 Task: Sort the products in the category "Pizza" by price (highest first).
Action: Mouse moved to (827, 257)
Screenshot: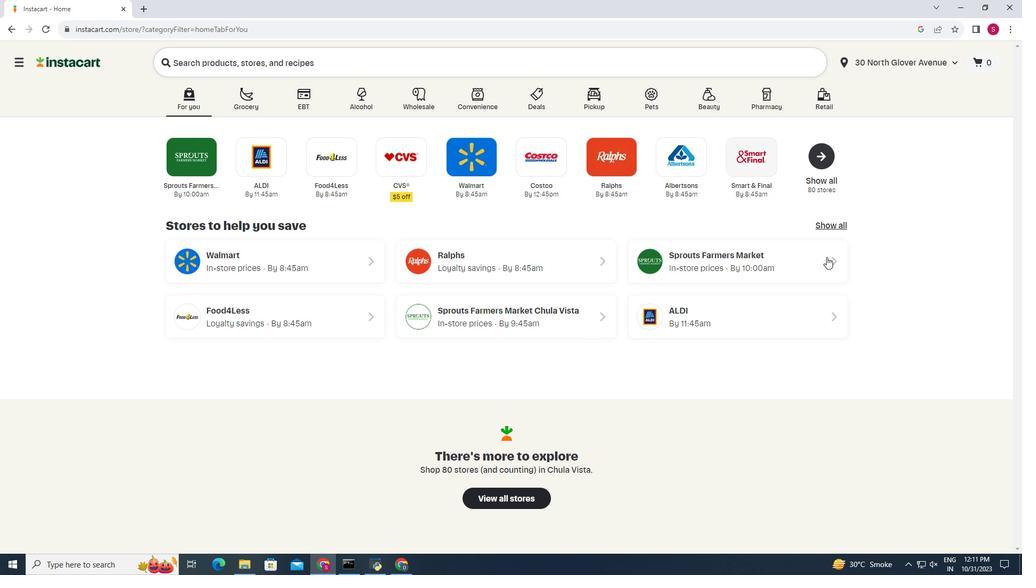 
Action: Mouse pressed left at (827, 257)
Screenshot: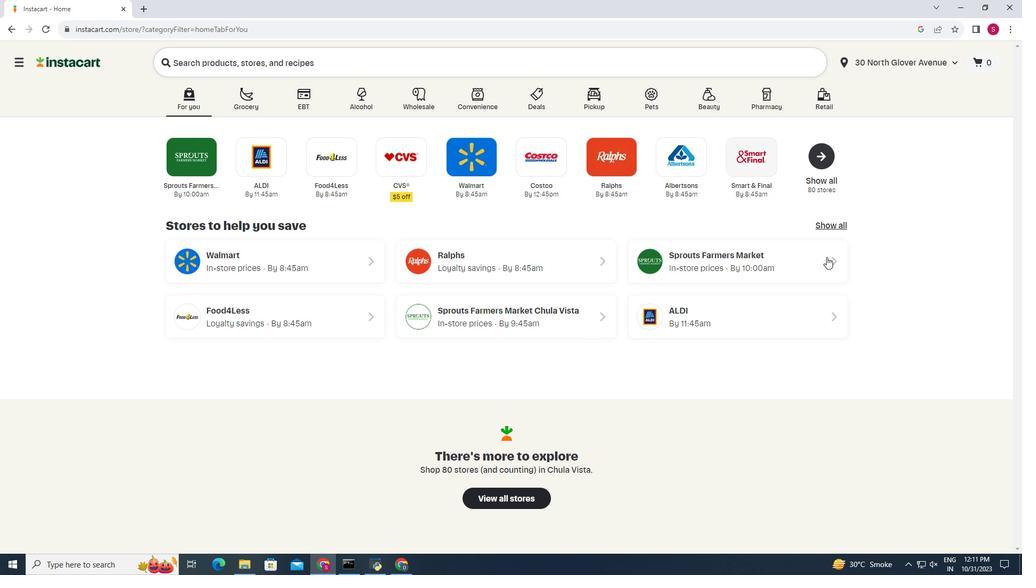 
Action: Mouse moved to (58, 492)
Screenshot: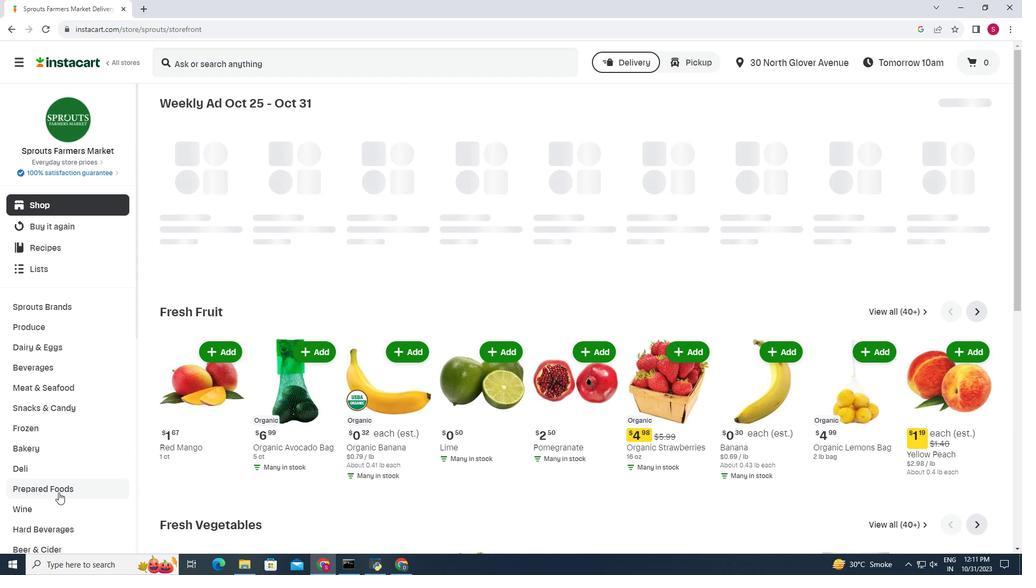
Action: Mouse pressed left at (58, 492)
Screenshot: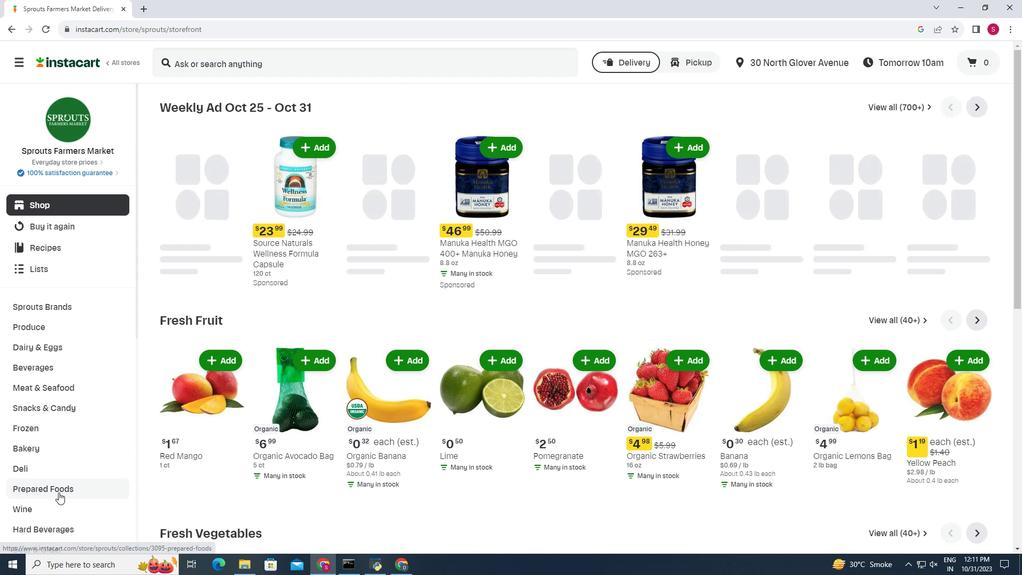 
Action: Mouse moved to (363, 133)
Screenshot: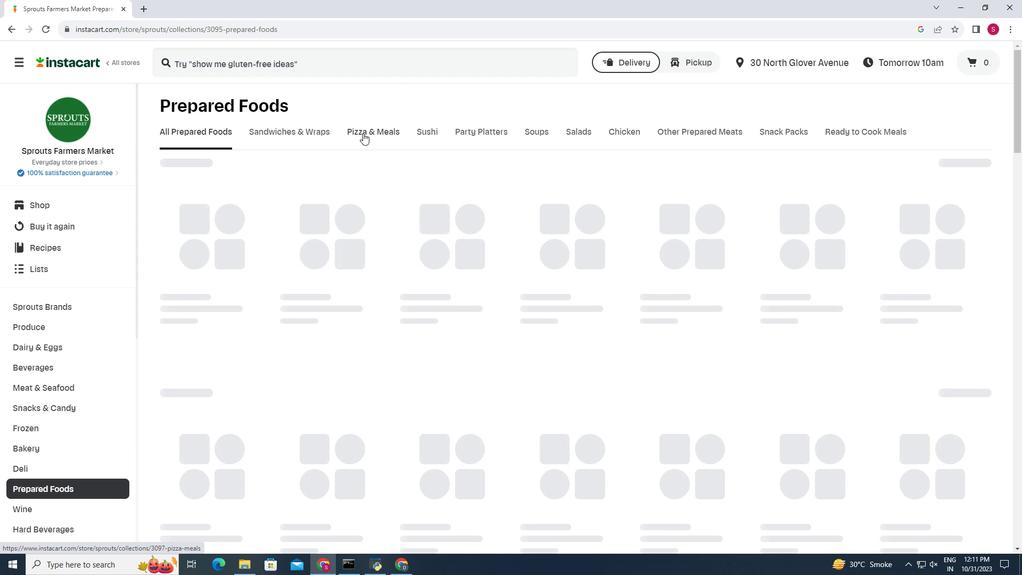 
Action: Mouse pressed left at (363, 133)
Screenshot: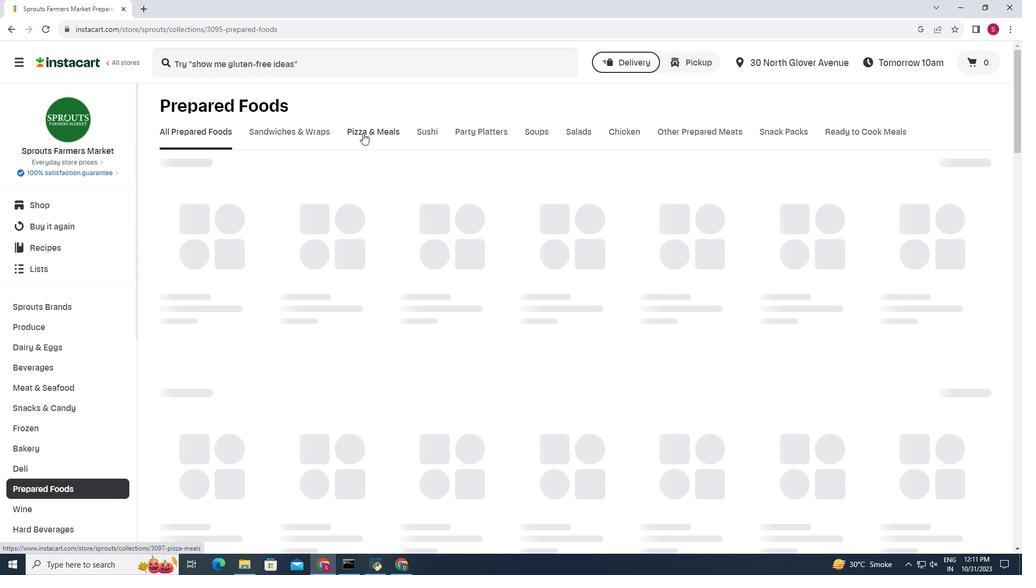 
Action: Mouse moved to (241, 177)
Screenshot: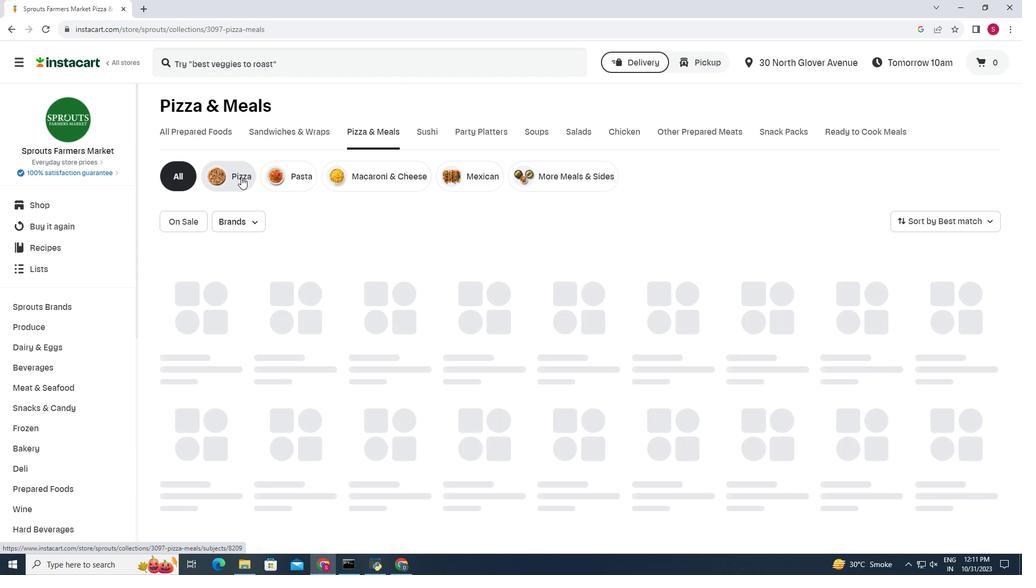 
Action: Mouse pressed left at (241, 177)
Screenshot: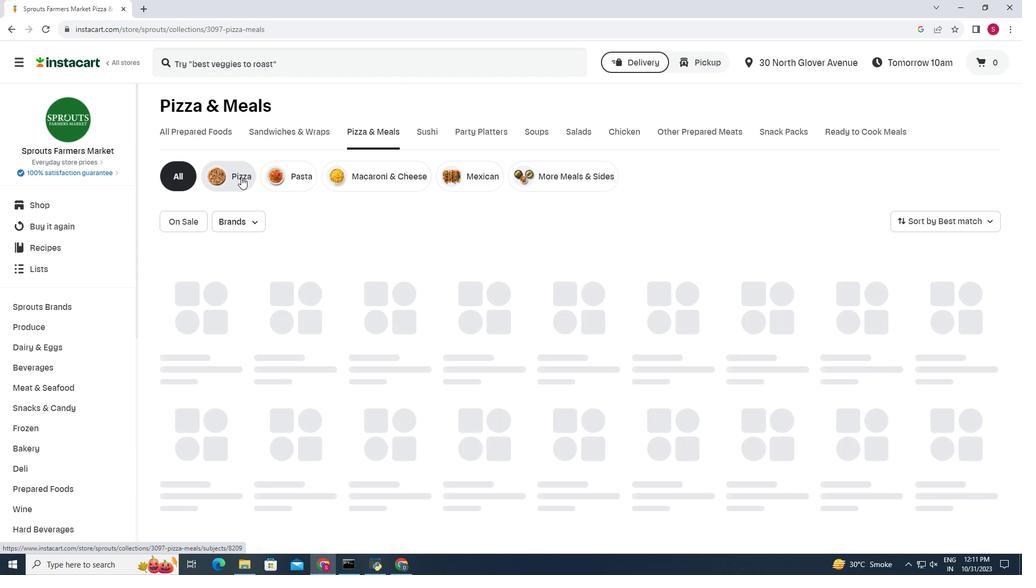 
Action: Mouse moved to (977, 218)
Screenshot: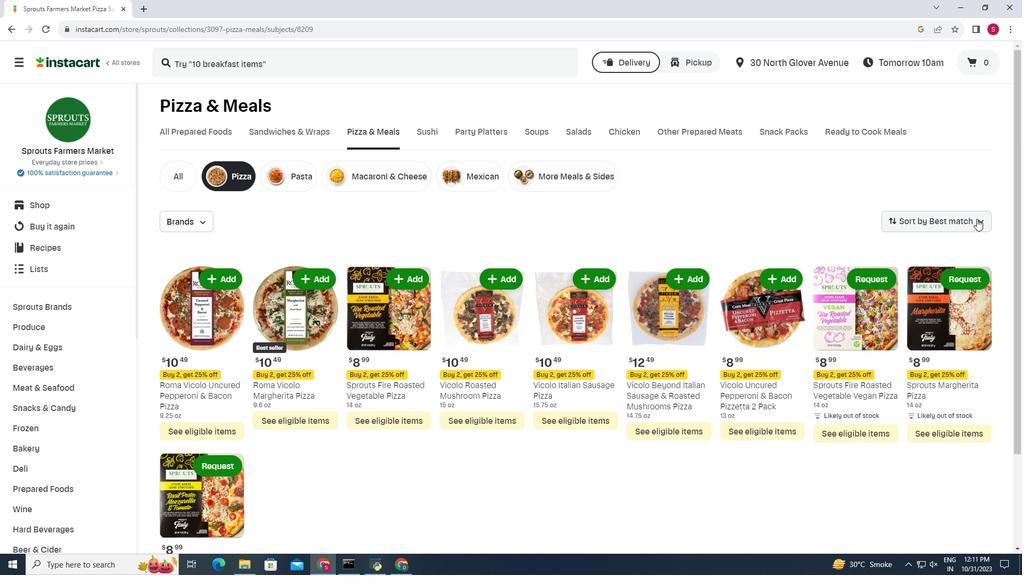 
Action: Mouse pressed left at (977, 218)
Screenshot: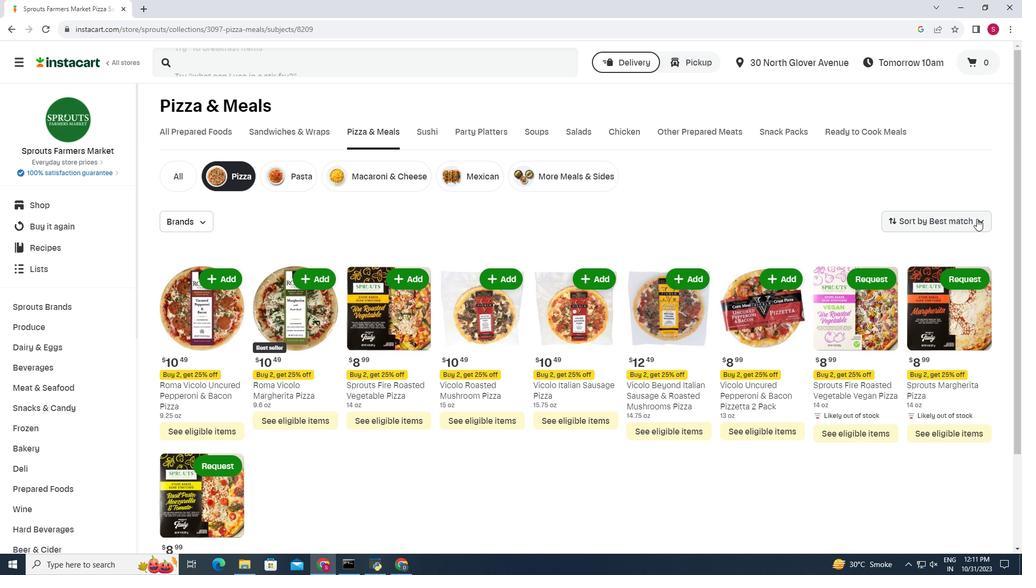 
Action: Mouse moved to (951, 300)
Screenshot: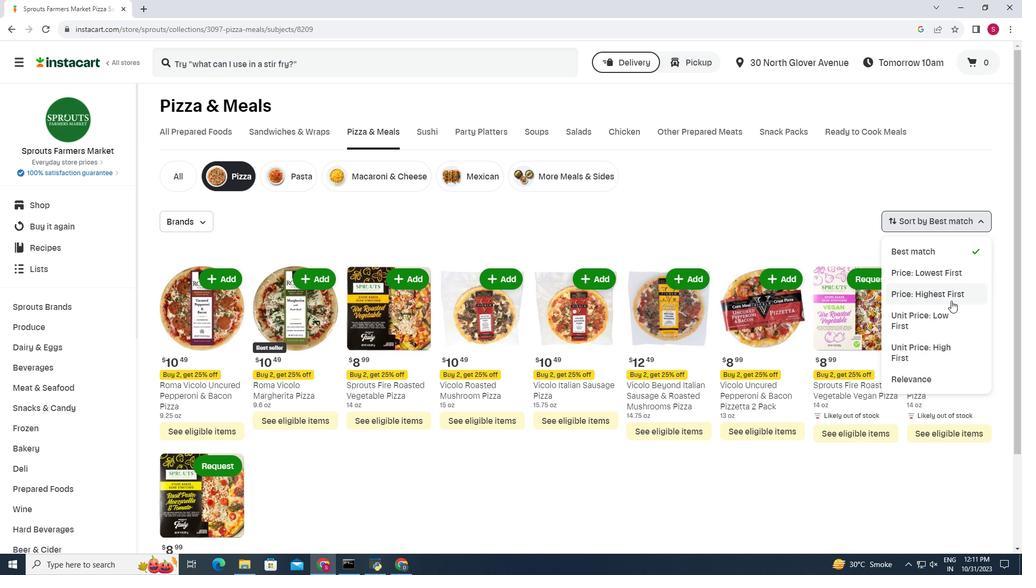 
Action: Mouse pressed left at (951, 300)
Screenshot: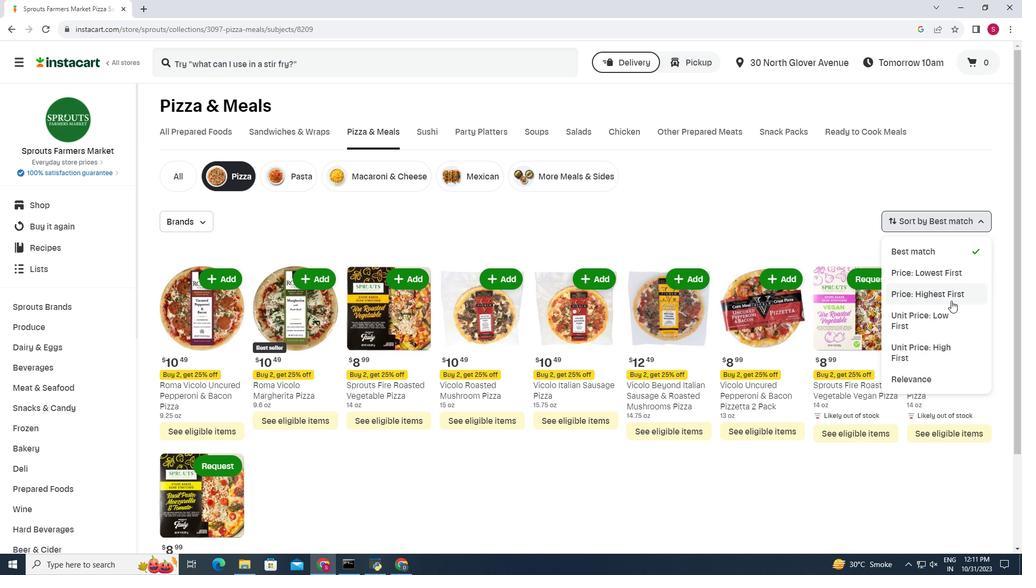 
Action: Mouse moved to (528, 258)
Screenshot: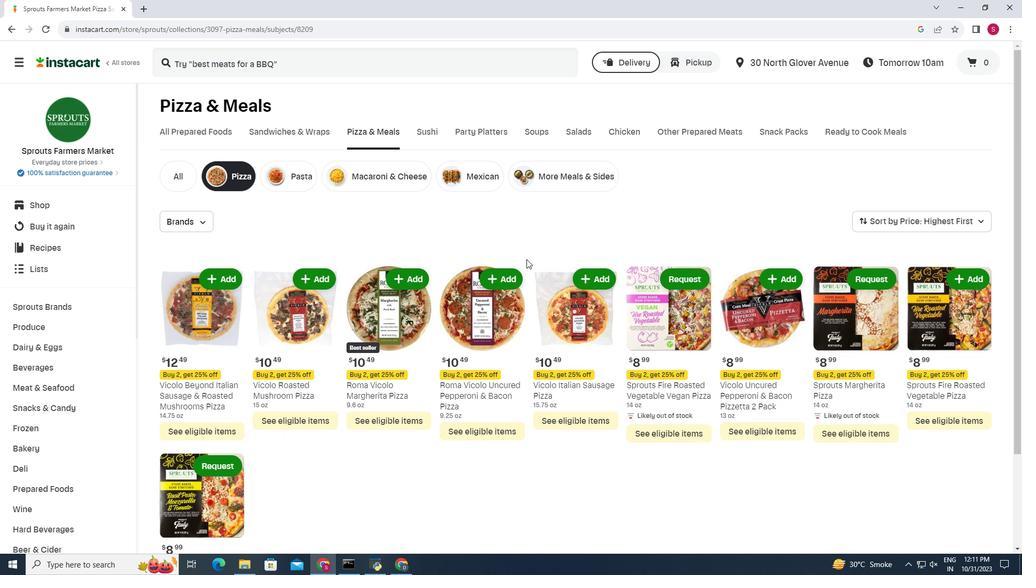 
Action: Mouse scrolled (528, 258) with delta (0, 0)
Screenshot: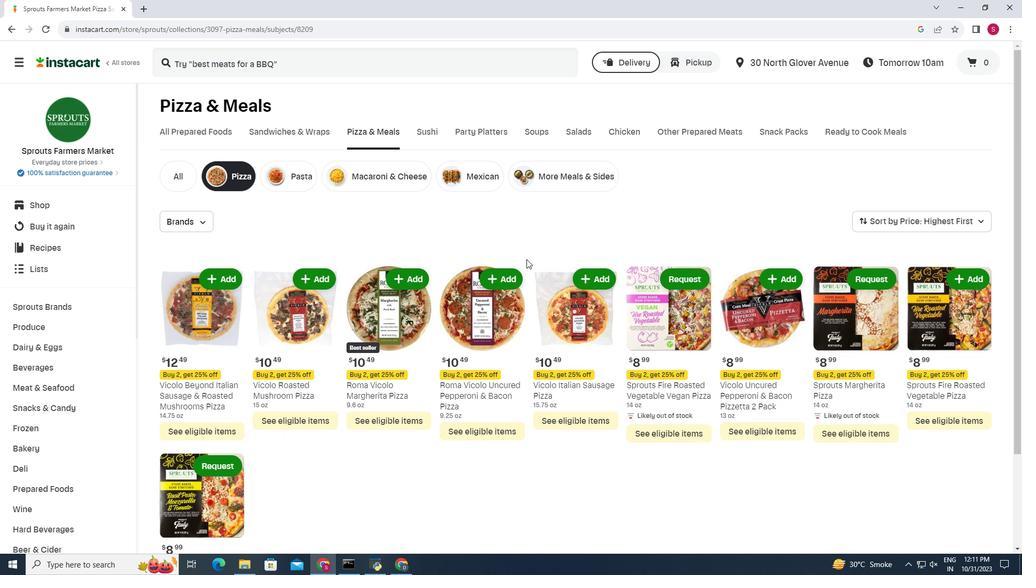 
Action: Mouse moved to (526, 259)
Screenshot: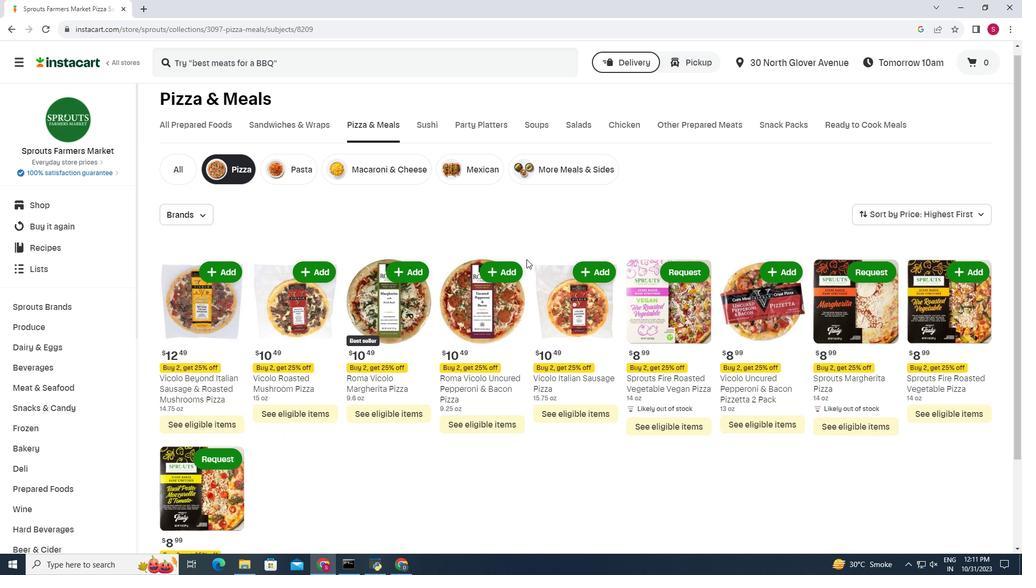 
Action: Mouse scrolled (526, 258) with delta (0, 0)
Screenshot: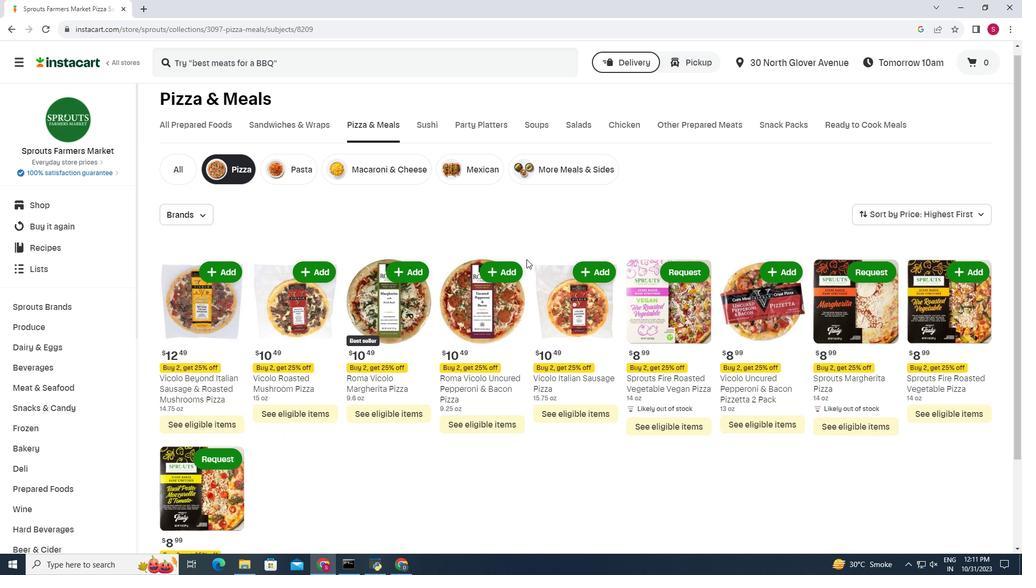 
Action: Mouse moved to (526, 259)
Screenshot: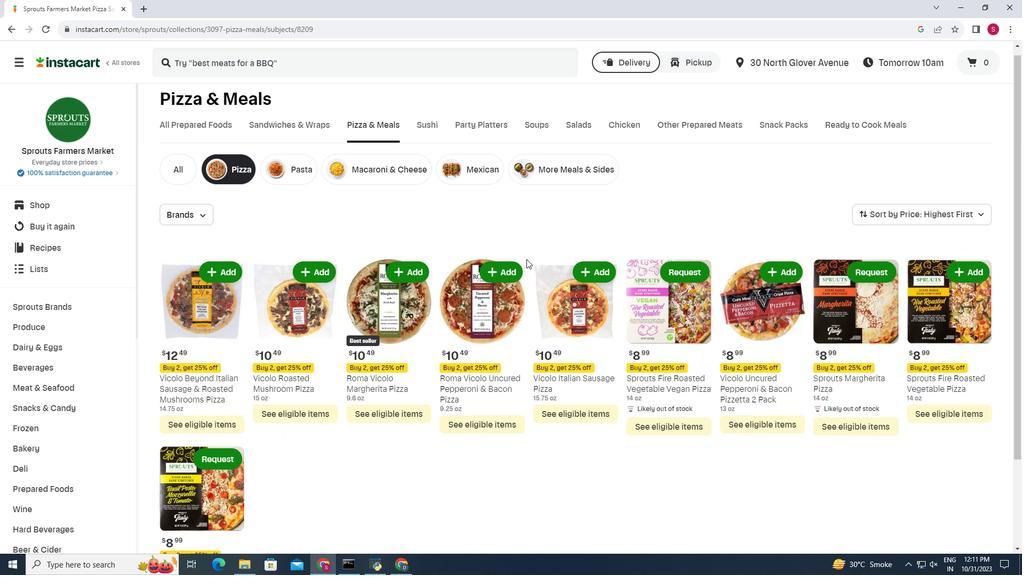 
Action: Mouse scrolled (526, 258) with delta (0, 0)
Screenshot: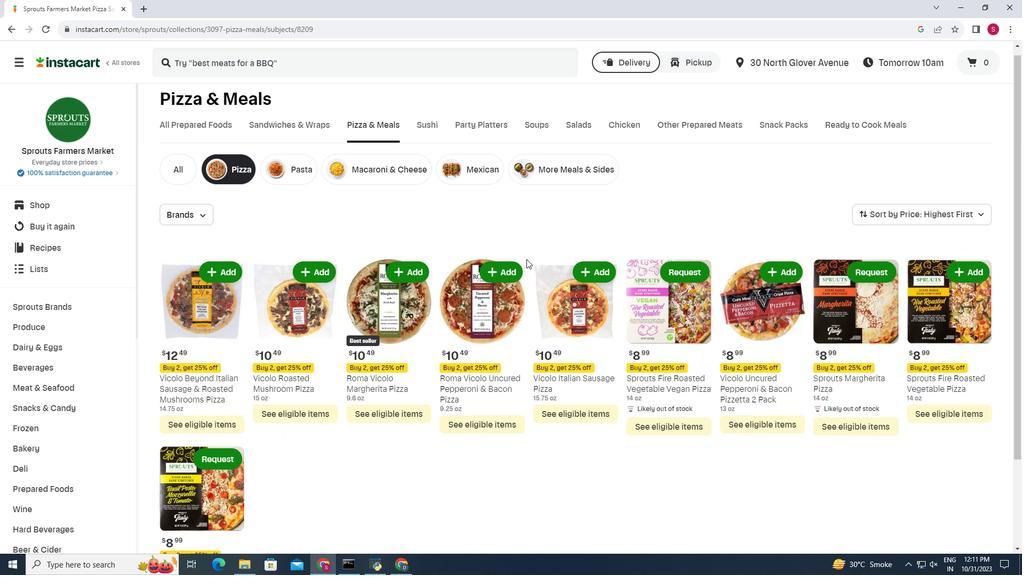 
Action: Mouse scrolled (526, 258) with delta (0, 0)
Screenshot: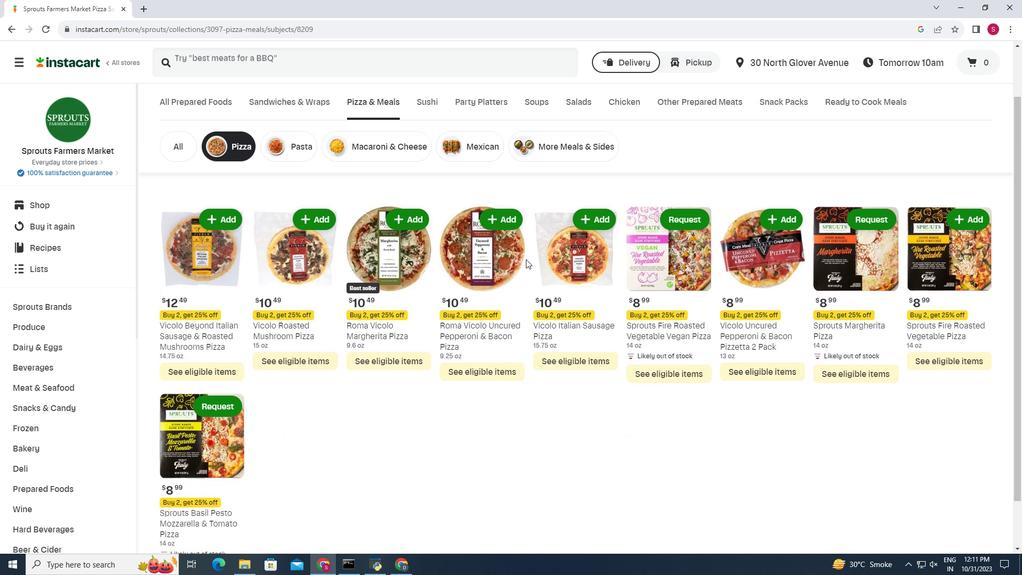 
Action: Mouse moved to (526, 259)
Screenshot: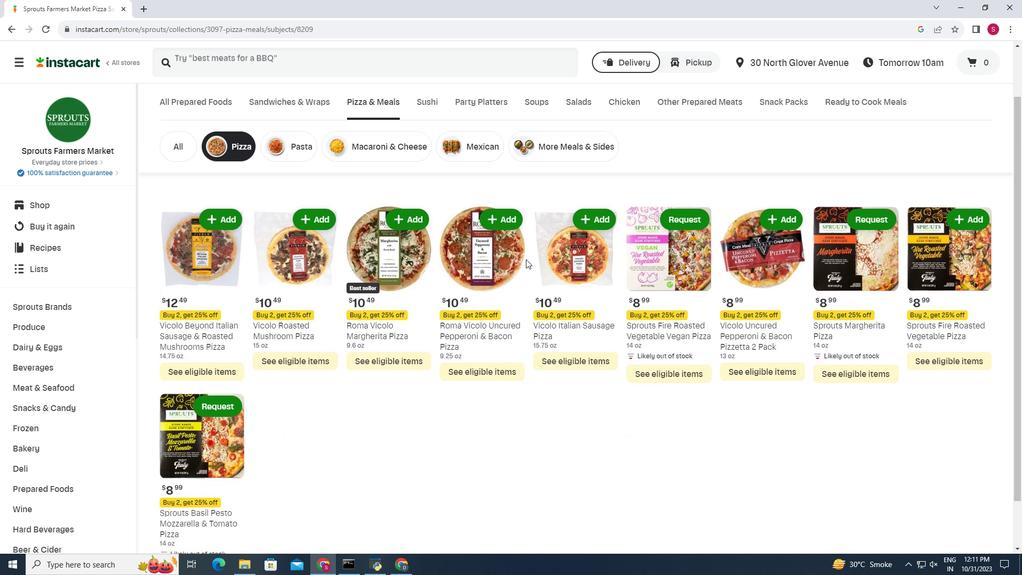 
Action: Mouse scrolled (526, 258) with delta (0, 0)
Screenshot: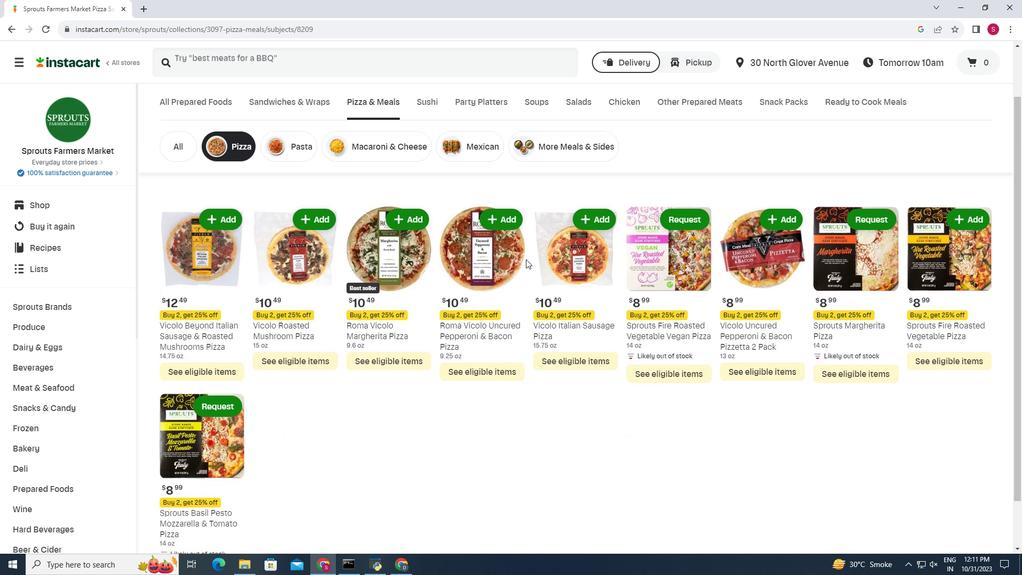 
Action: Mouse moved to (525, 259)
Screenshot: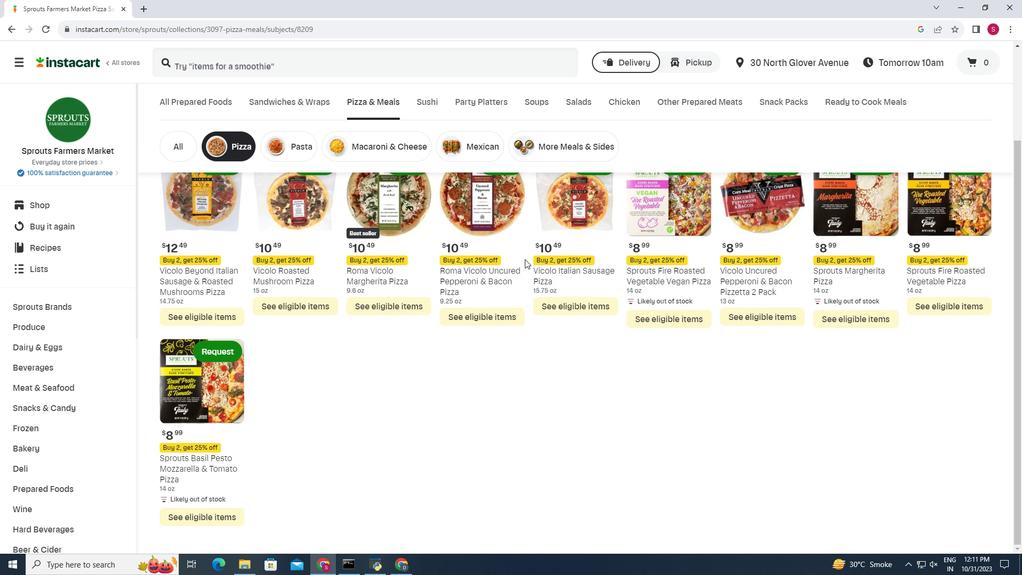 
